 Task: Write a JavaScript function to find the factorial of a number.
Action: Mouse moved to (19, 42)
Screenshot: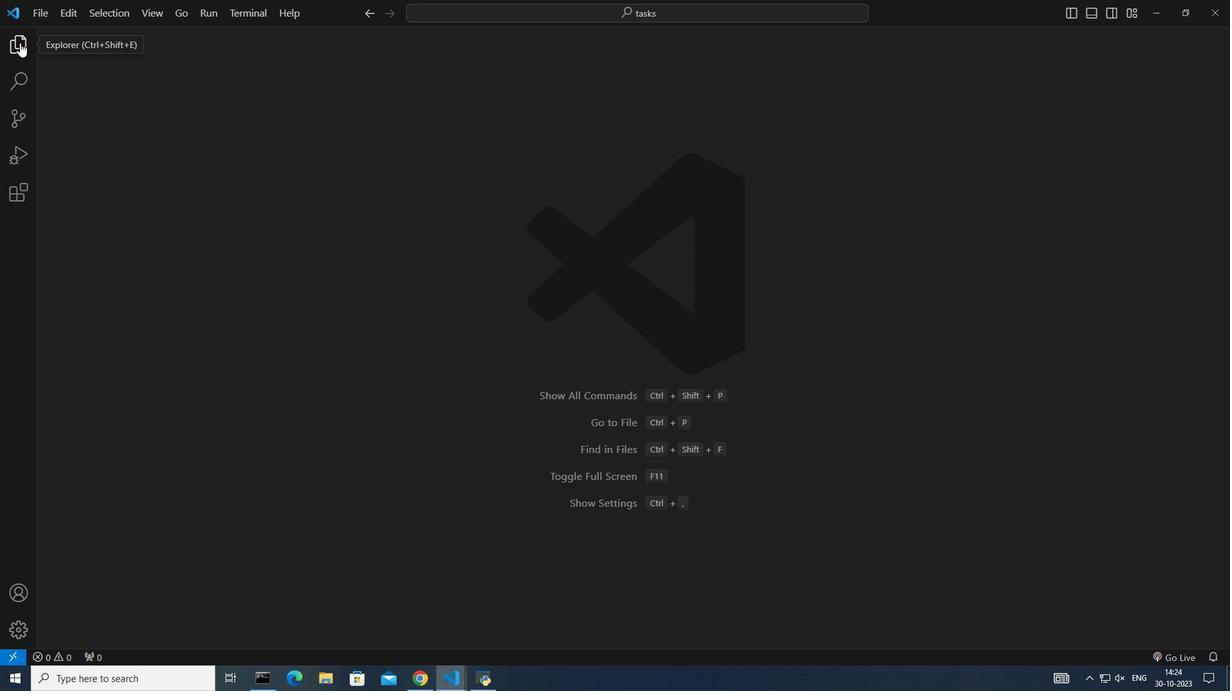 
Action: Mouse pressed left at (19, 42)
Screenshot: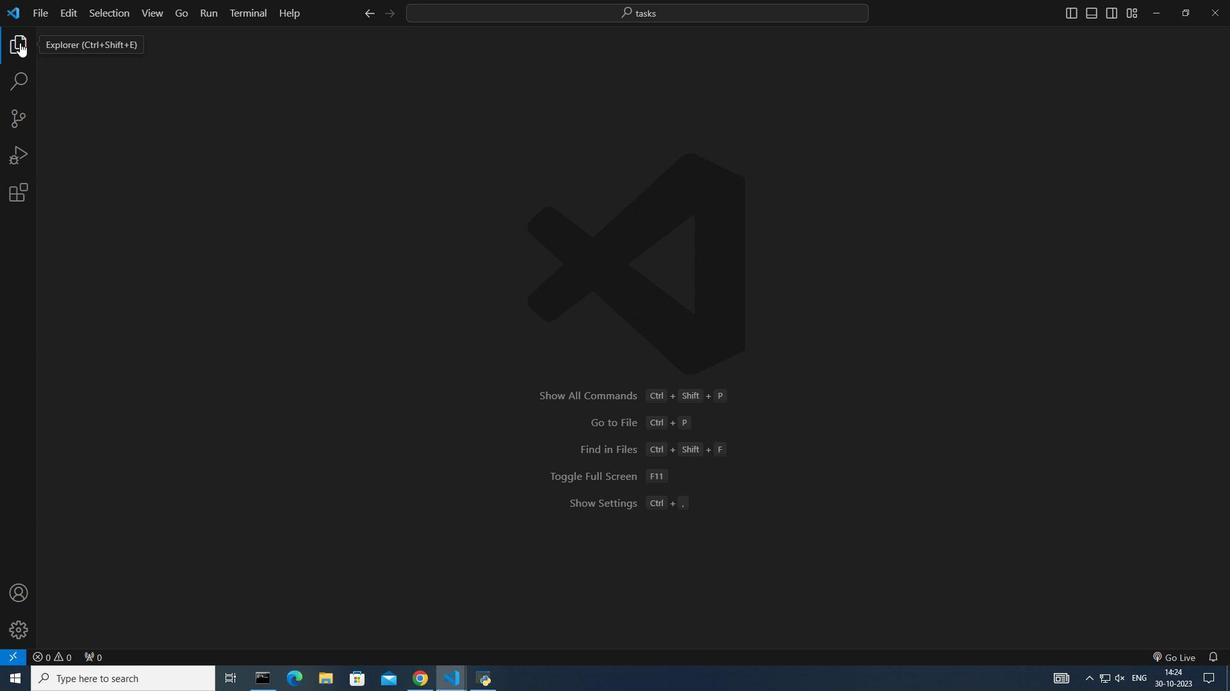 
Action: Mouse moved to (173, 63)
Screenshot: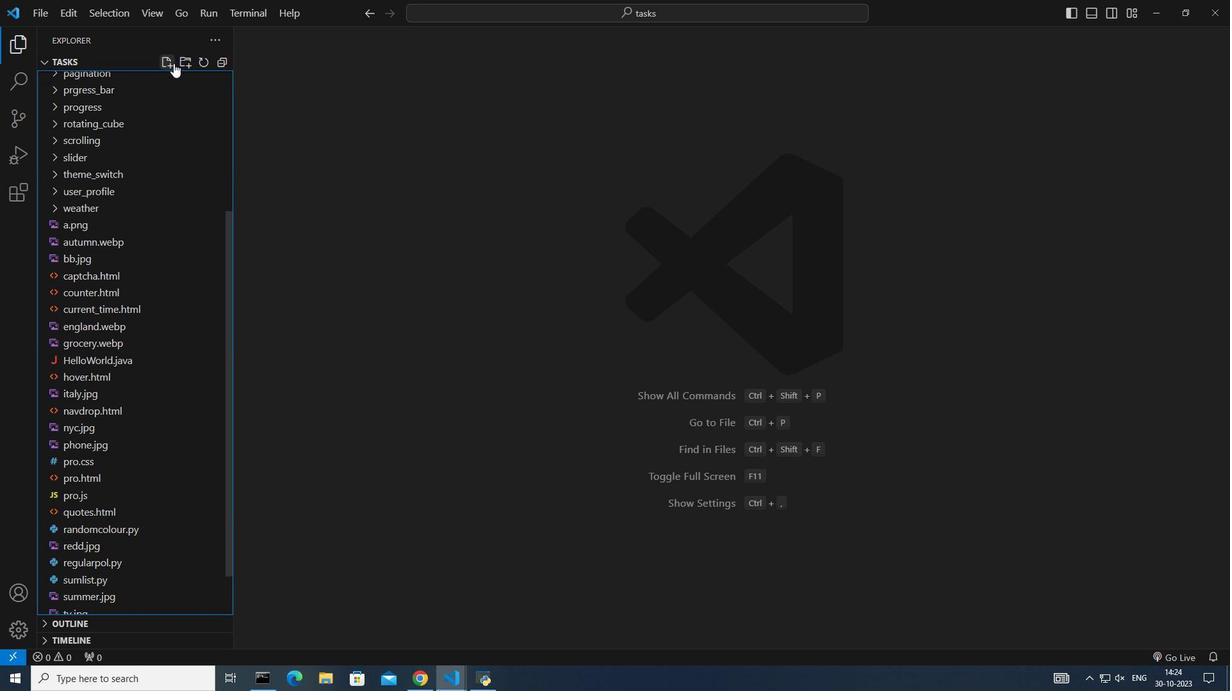 
Action: Mouse pressed left at (173, 63)
Screenshot: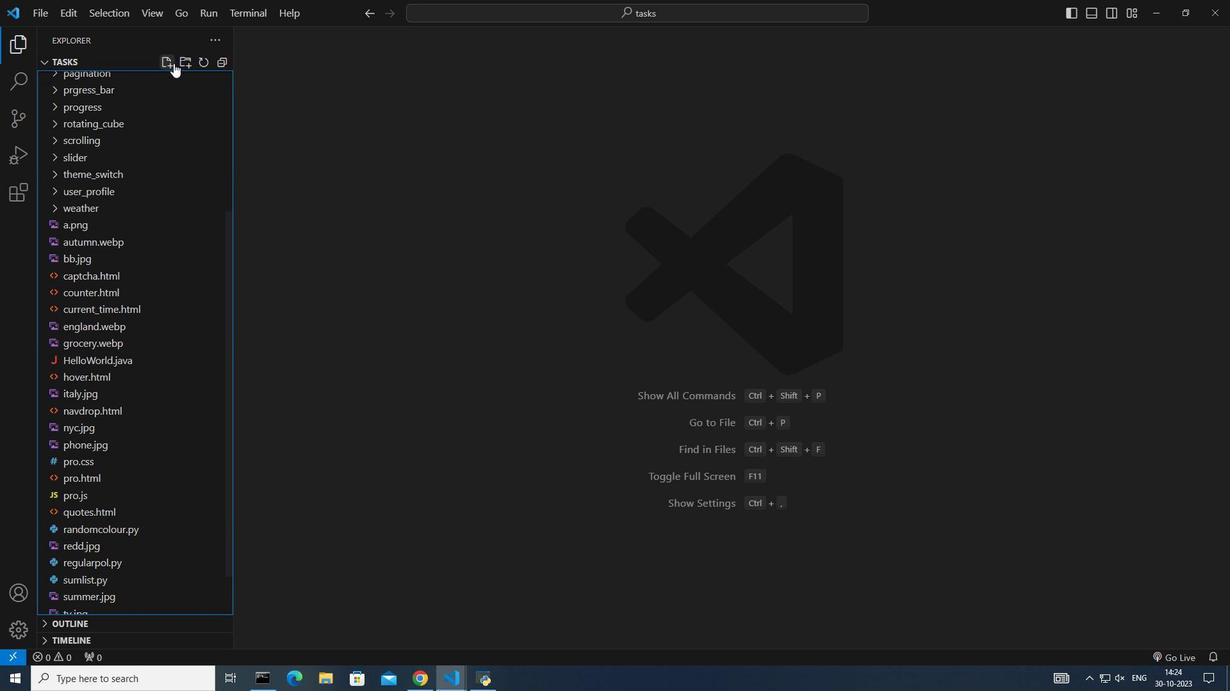 
Action: Key pressed fac
Screenshot: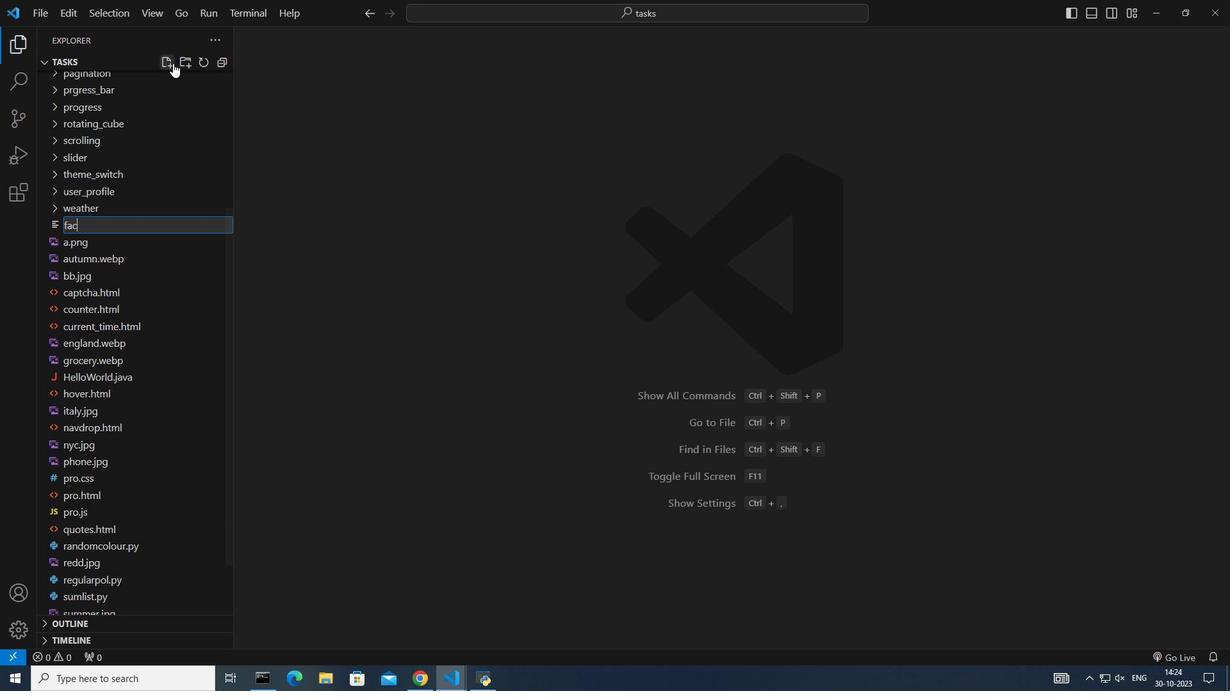 
Action: Mouse moved to (168, 60)
Screenshot: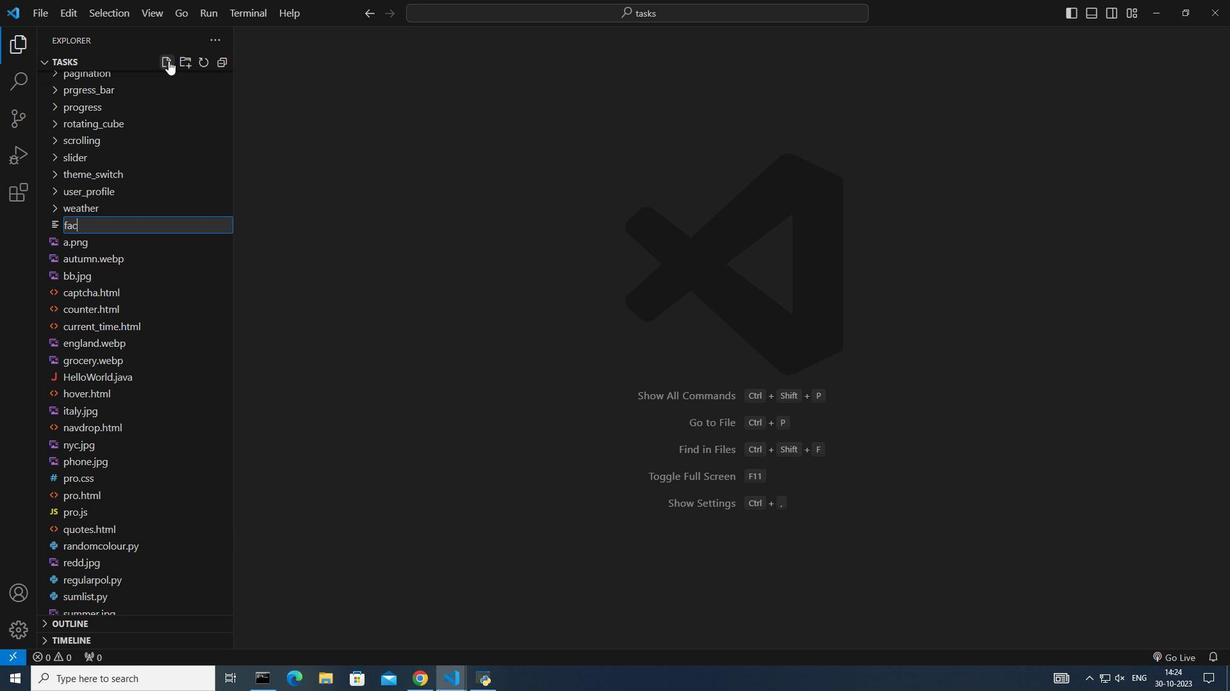 
Action: Key pressed t
Screenshot: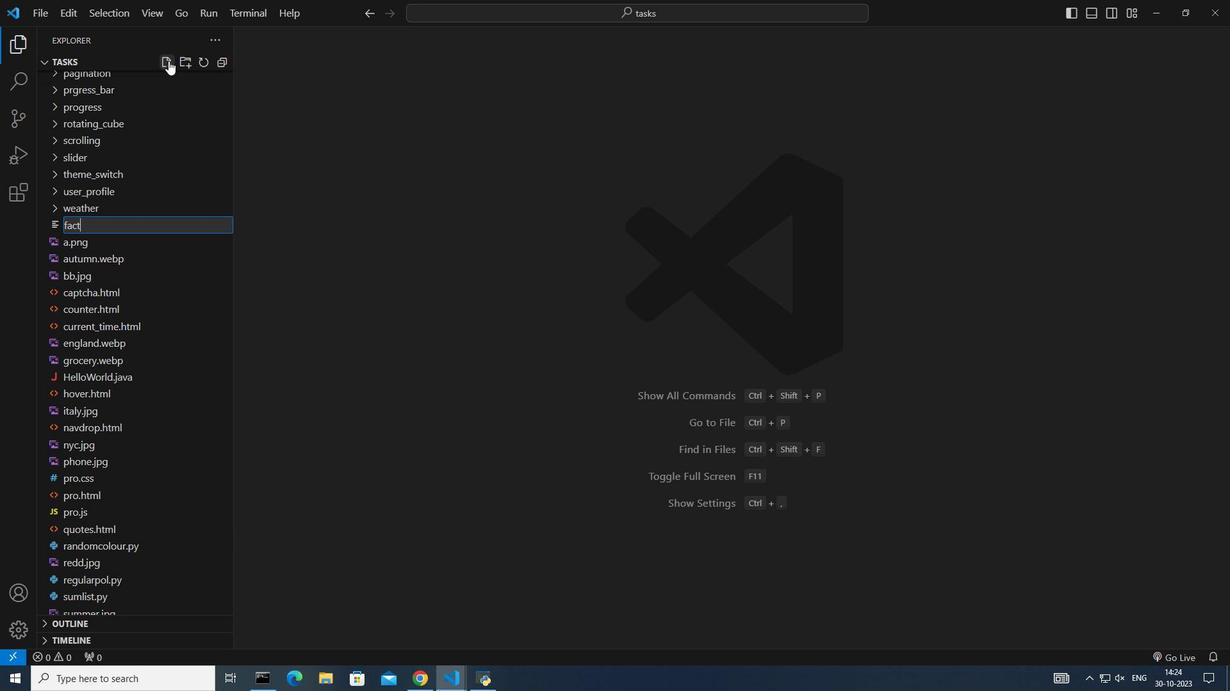
Action: Mouse moved to (167, 60)
Screenshot: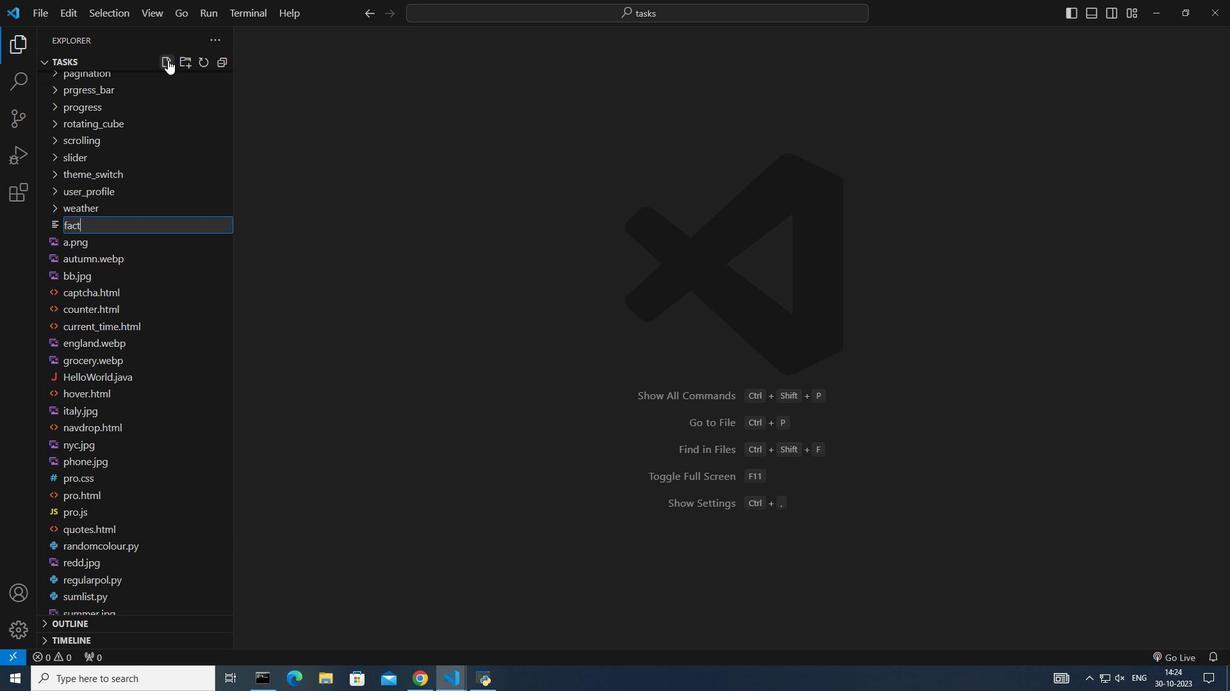 
Action: Key pressed .js<Key.enter>
Screenshot: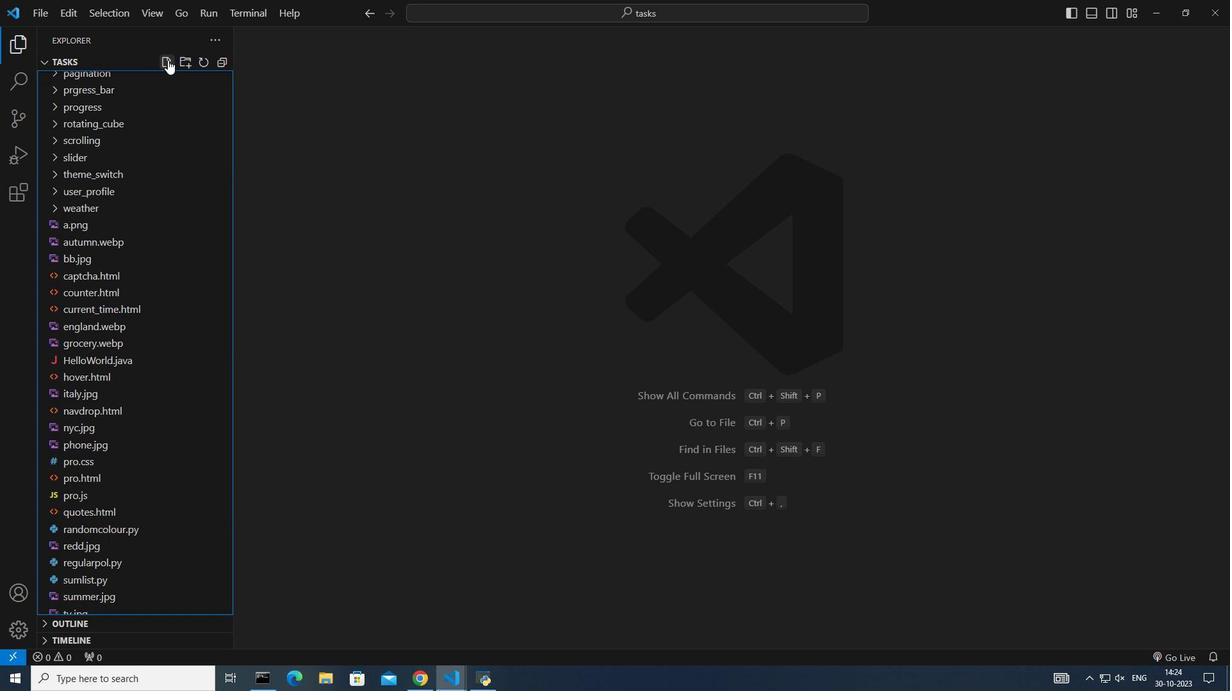 
Action: Mouse moved to (8, 53)
Screenshot: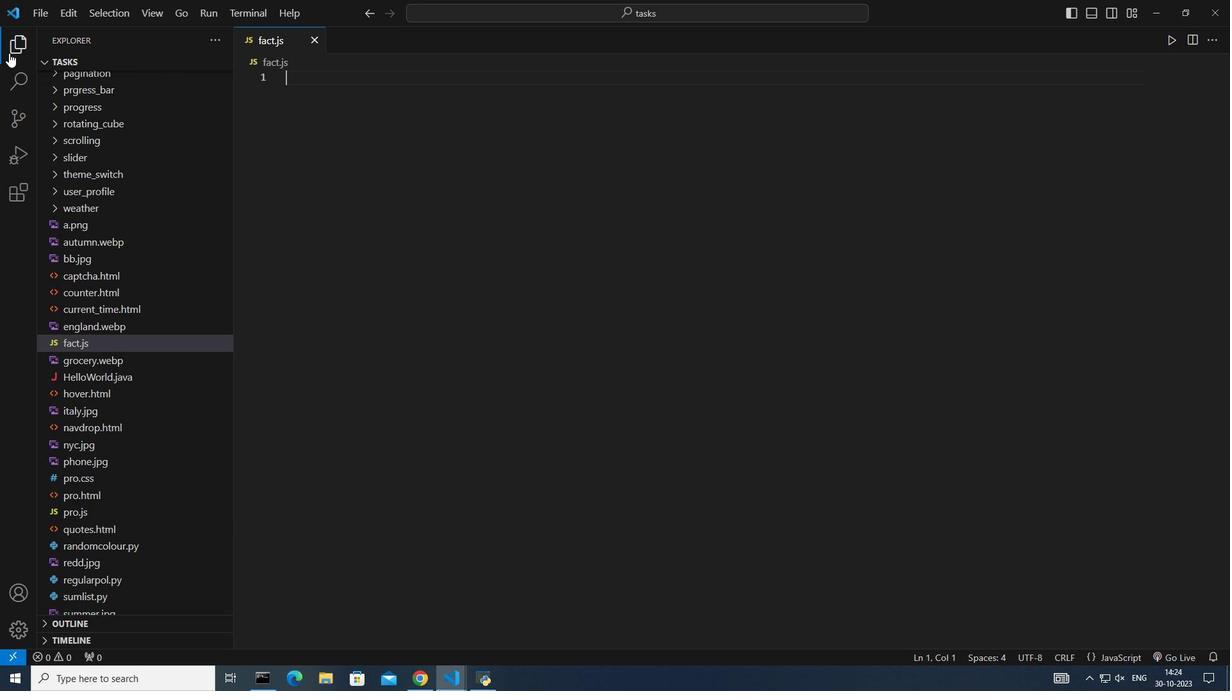 
Action: Mouse pressed left at (8, 53)
Screenshot: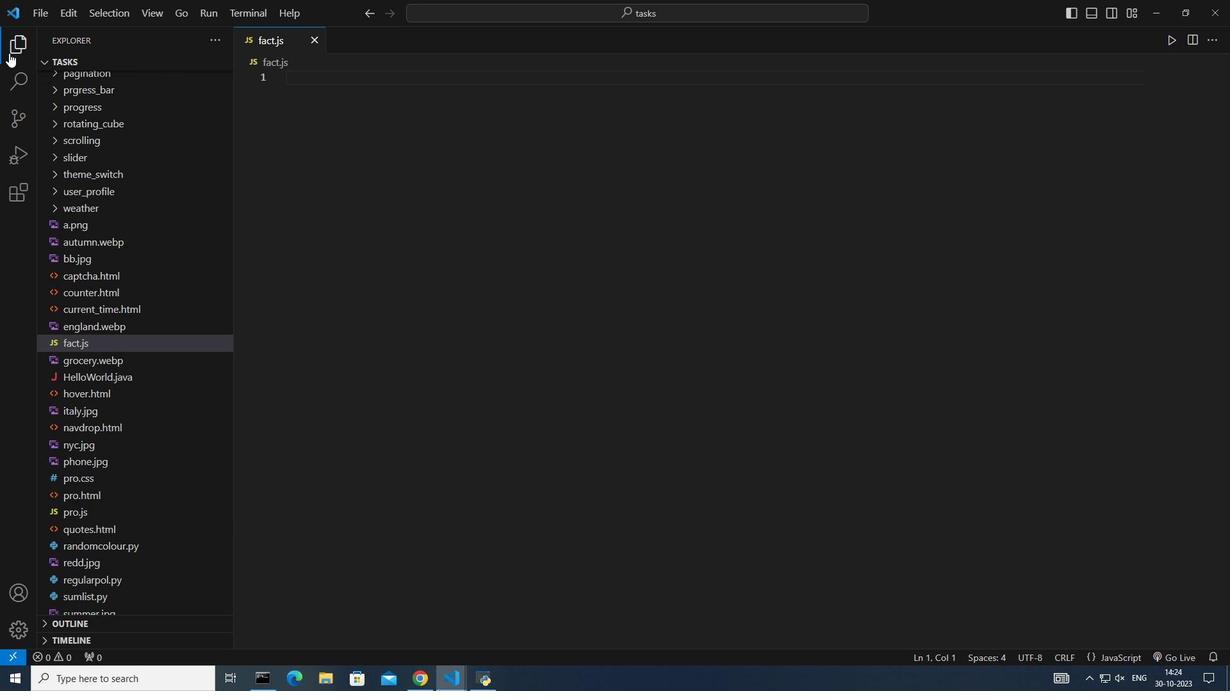 
Action: Mouse moved to (202, 124)
Screenshot: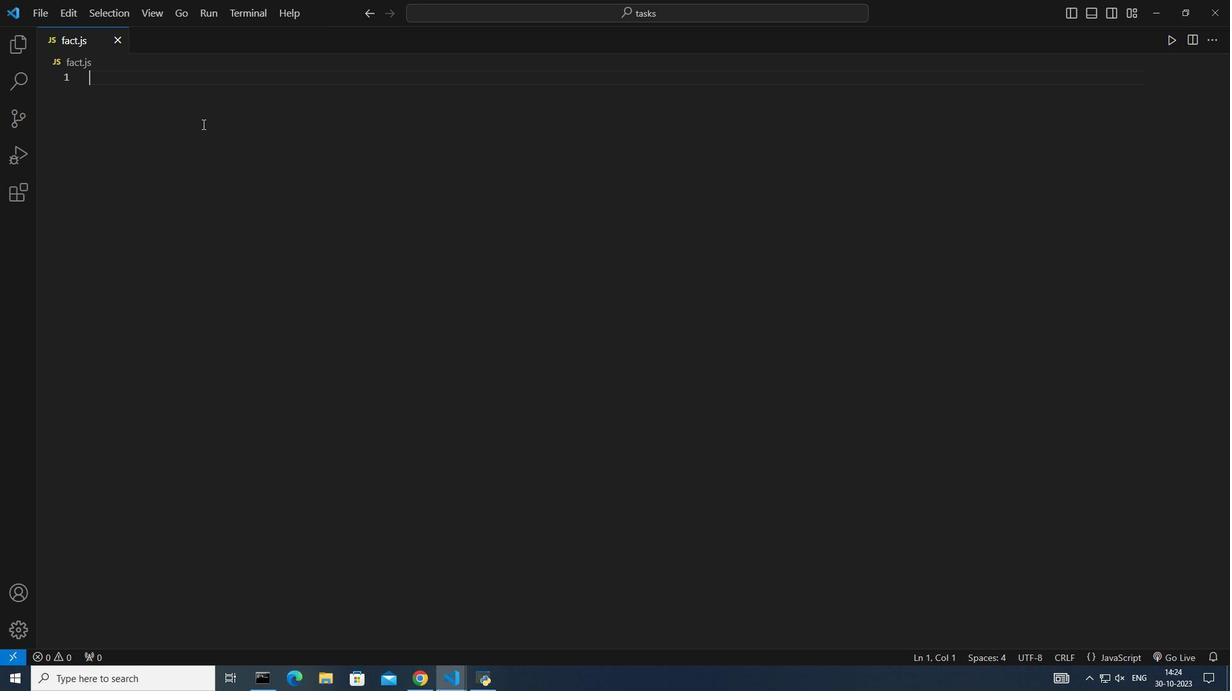 
Action: Mouse pressed left at (202, 124)
Screenshot: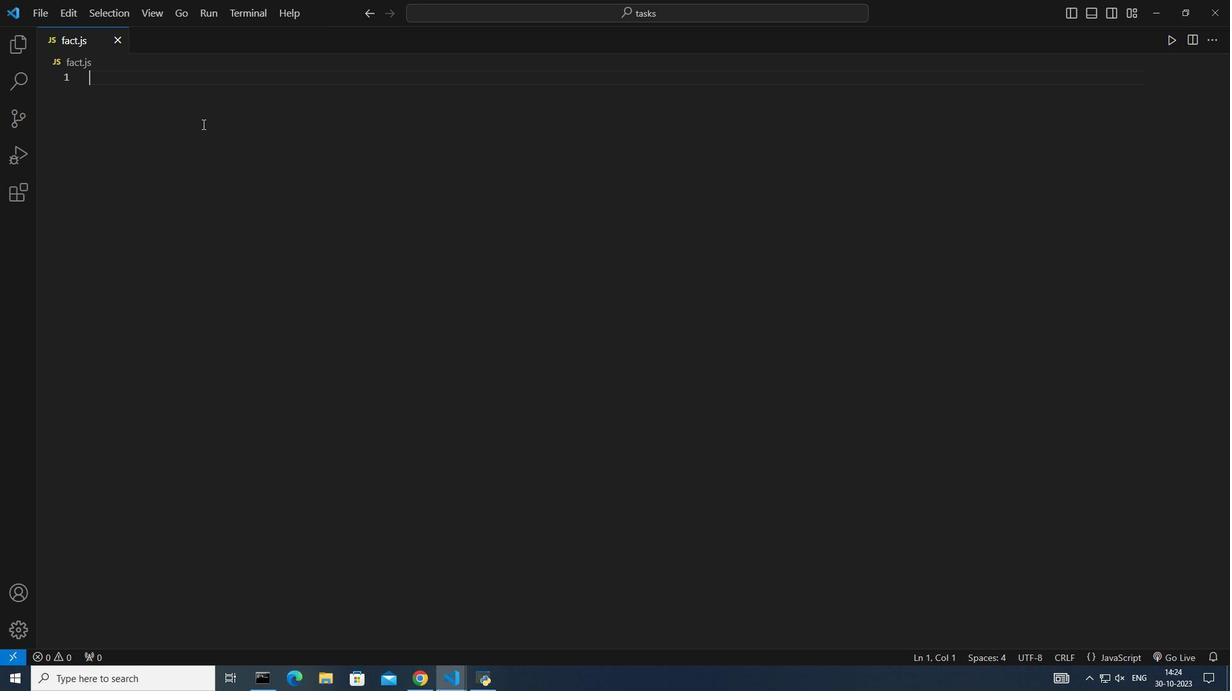 
Action: Mouse moved to (167, 103)
Screenshot: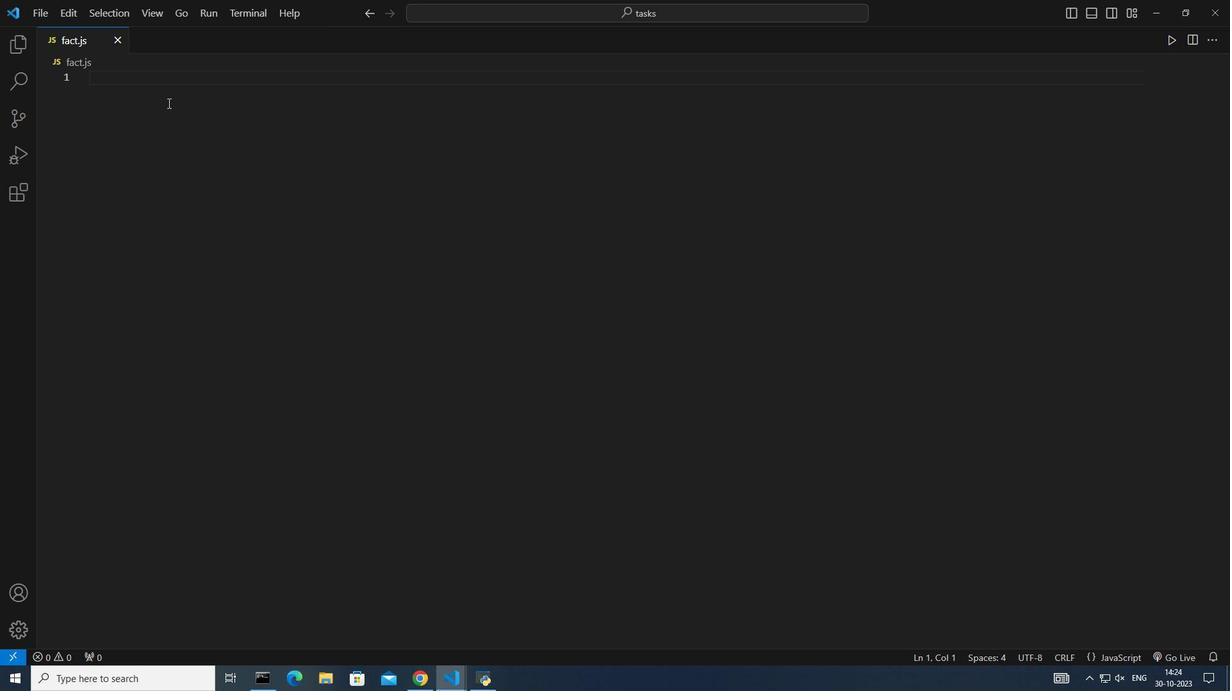 
Action: Key pressed function<Key.space>find<Key.shift>Factorial<Key.shift_r>(number<Key.right><Key.space><Key.shift_r>{<Key.enter>if<Key.space><Key.shift_r>(number<Key.space>===<Key.space>0<Key.space><Key.shift>||<Key.space>number<Key.space>===<Key.space><Key.backspace><Key.space>1<Key.right><Key.space><Key.shift_r>{<Key.enter>return<Key.space>1;<Key.down><Key.down><Key.up><Key.space>else<Key.space><Key.shift_r>{<Key.enter>let<Key.space>result<Key.space>=<Key.space>1;<Key.enter>for<Key.space><Key.shift_r>(let<Key.space>i<Key.space>=<Key.space>2;<Key.space>i<Key.space><Key.shift_r><=<Key.space>number<Key.space><Key.backspace>;<Key.space>i<Key.shift_r>++<Key.right><Key.space><Key.shift_r>{<Key.enter>result<Key.space><Key.shift_r><Key.shift>*=<Key.space>i<Key.down><Key.down><Key.esc><Key.down><Key.enter>resul<Key.backspace>return<Key.space>result;<Key.down><Key.down><Key.enter><Key.enter>//<Key.shift>Example<Key.space>usage<Key.space><Key.enter>const<Key.space>num<Key.space>=<Key.space>5;<Key.enter>const<Key.space>factorial<Key.space>=<Key.space>find<Key.enter><Key.shift_r><Key.shift_r>(num<Key.right>;<Key.enter>const<Key.backspace>ole.log<Key.shift_r><Key.shift_r><Key.shift_r><Key.shift_r><Key.shift_r><Key.shift_r><Key.shift_r><Key.shift_r><Key.shift_r><Key.shift_r><Key.shift_r><Key.shift_r><Key.shift_r><Key.shift_r><Key.shift_r>(`<Key.shift>The<Key.space>factorial<Key.space>of<Key.space><Key.shift_r><Key.shift_r><Key.shift_r><Key.shift_r><Key.shift_r><Key.shift_r><Key.shift_r><Key.shift_r><Key.shift_r><Key.shift_r><Key.shift_r><Key.shift_r><Key.shift_r><Key.shift_r><Key.shift_r><Key.shift_r><Key.shift_r>$<Key.shift_r>num<Key.backspace><Key.backspace><Key.backspace><Key.shift_r>{num<Key.down><Key.right><Key.space>is<Key.space><Key.backspace><Key.shift_r>:<Key.space><Key.shift_r><Key.shift_r><Key.shift_r><Key.shift_r><Key.shift_r><Key.shift_r><Key.shift_r><Key.shift_r><Key.shift_r><Key.shift_r><Key.shift_r><Key.shift_r><Key.shift_r><Key.shift_r><Key.shift_r><Key.shift_r><Key.shift_r><Key.shift_r><Key.shift_r><Key.shift_r><Key.shift_r><Key.shift_r><Key.shift_r><Key.shift_r><Key.shift_r><Key.shift_r><Key.shift_r><Key.shift_r><Key.shift_r><Key.shift_r><Key.shift_r><Key.shift_r><Key.shift_r><Key.shift_r>${facto<Key.enter><Key.right><Key.right><Key.right>;
Screenshot: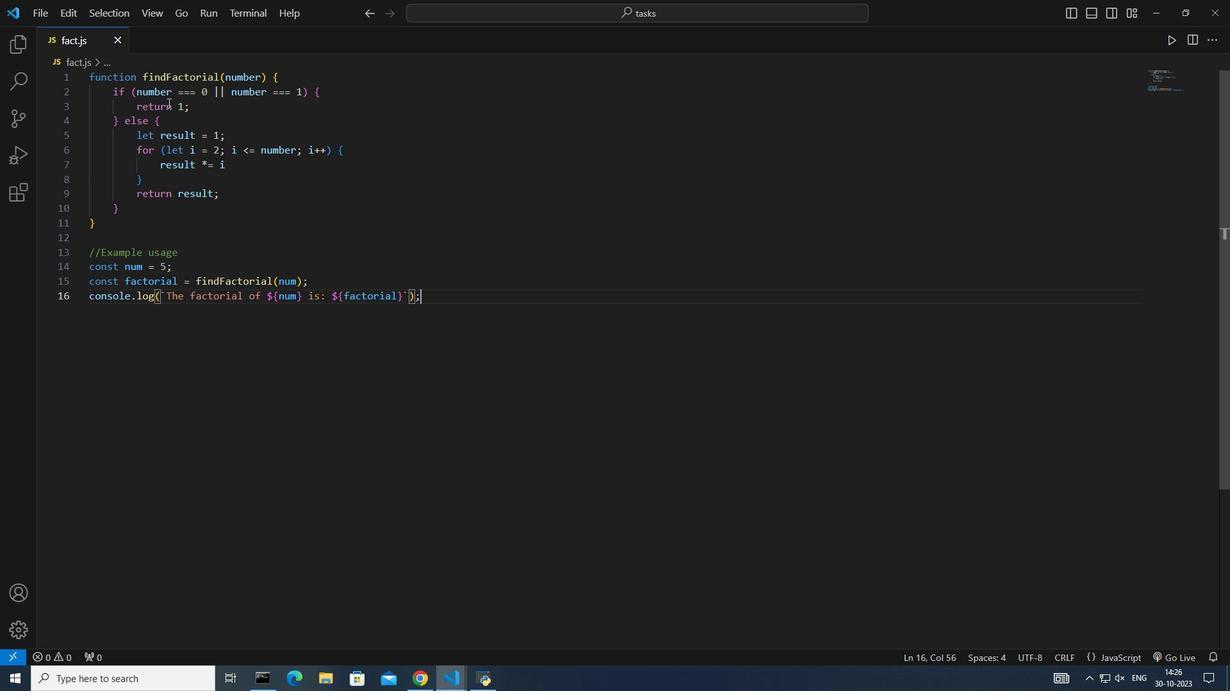 
Action: Mouse moved to (807, 213)
Screenshot: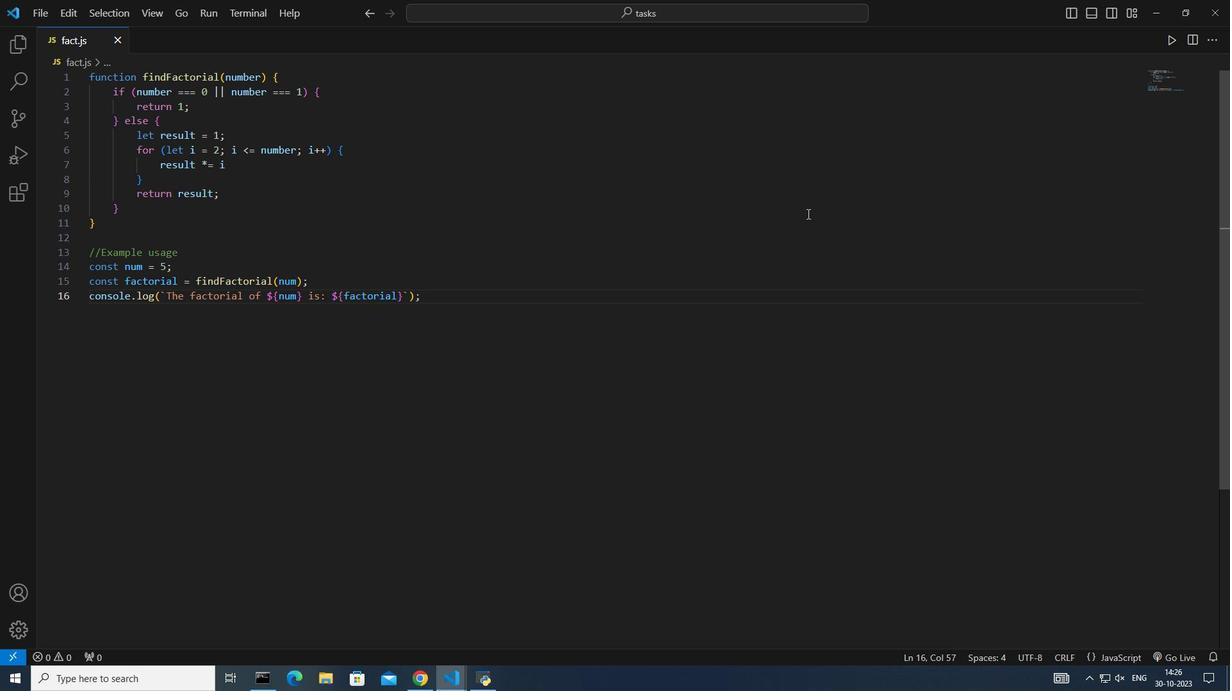 
Action: Mouse pressed right at (807, 213)
Screenshot: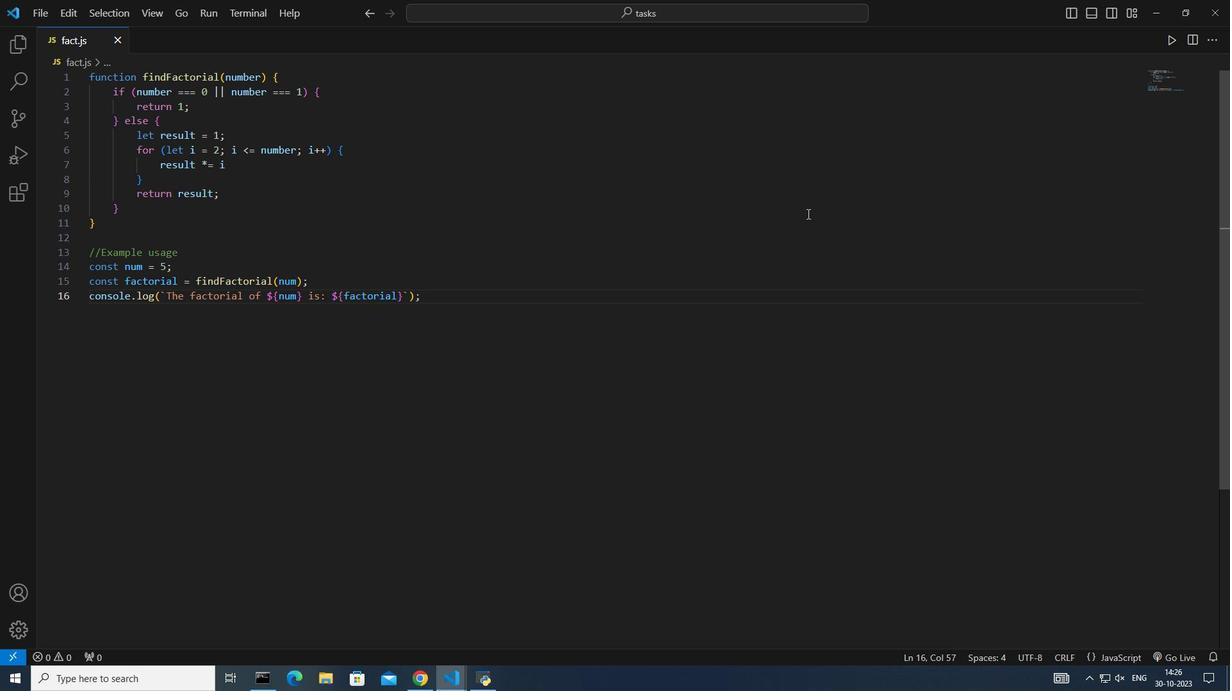 
Action: Mouse moved to (862, 231)
Screenshot: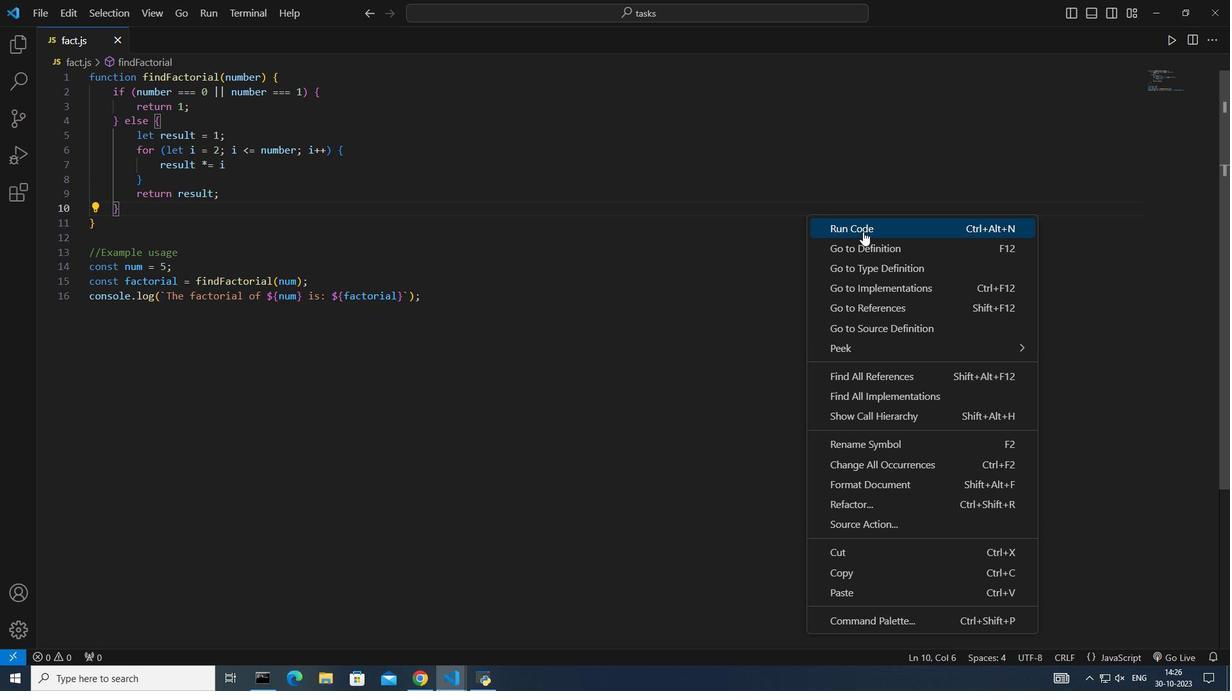 
Action: Mouse pressed left at (862, 231)
Screenshot: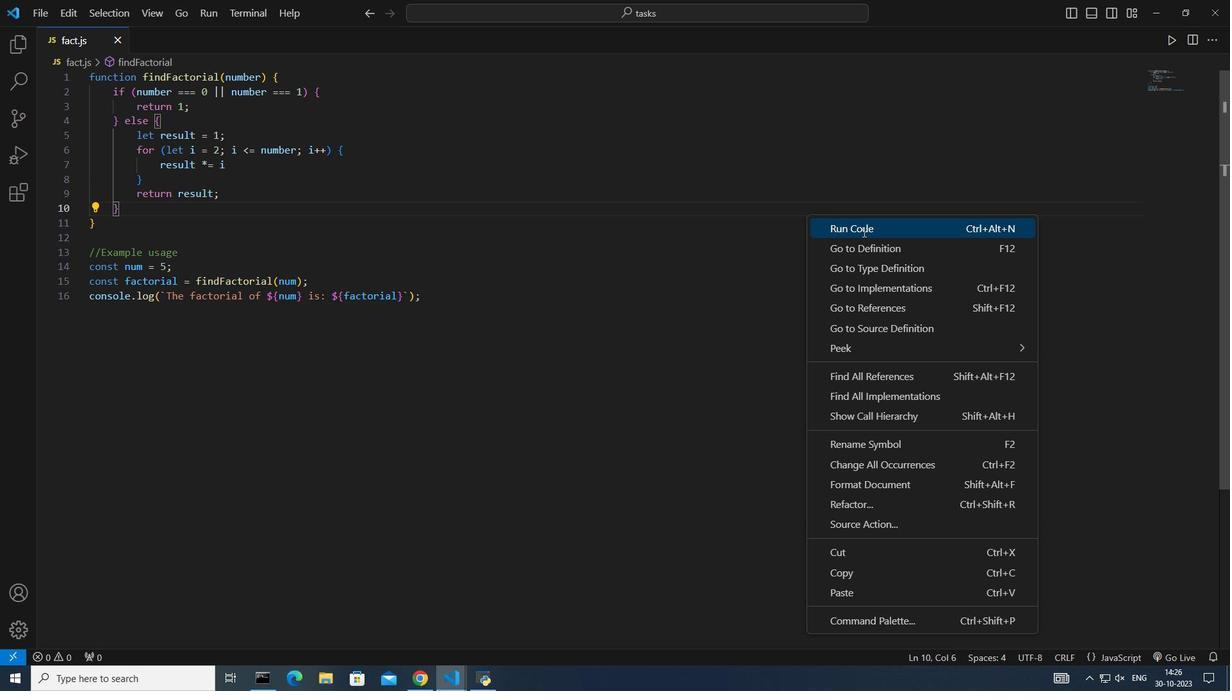 
Action: Mouse moved to (164, 266)
Screenshot: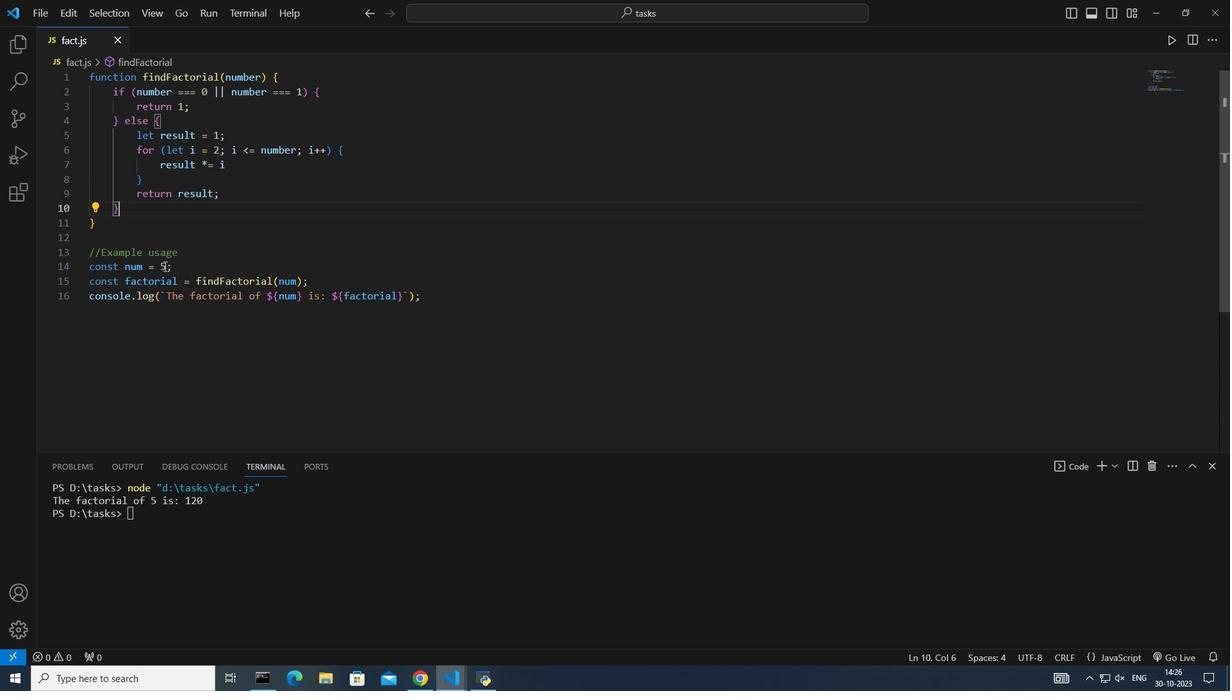 
Action: Mouse pressed left at (164, 266)
Screenshot: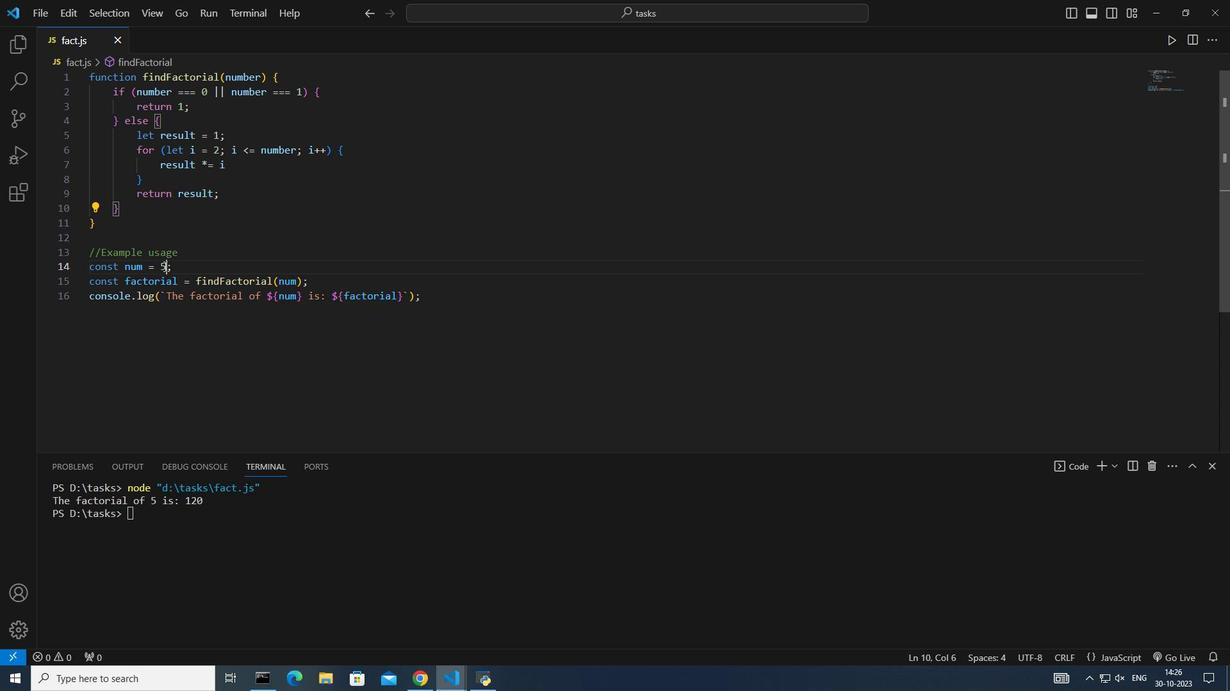 
Action: Mouse moved to (203, 283)
Screenshot: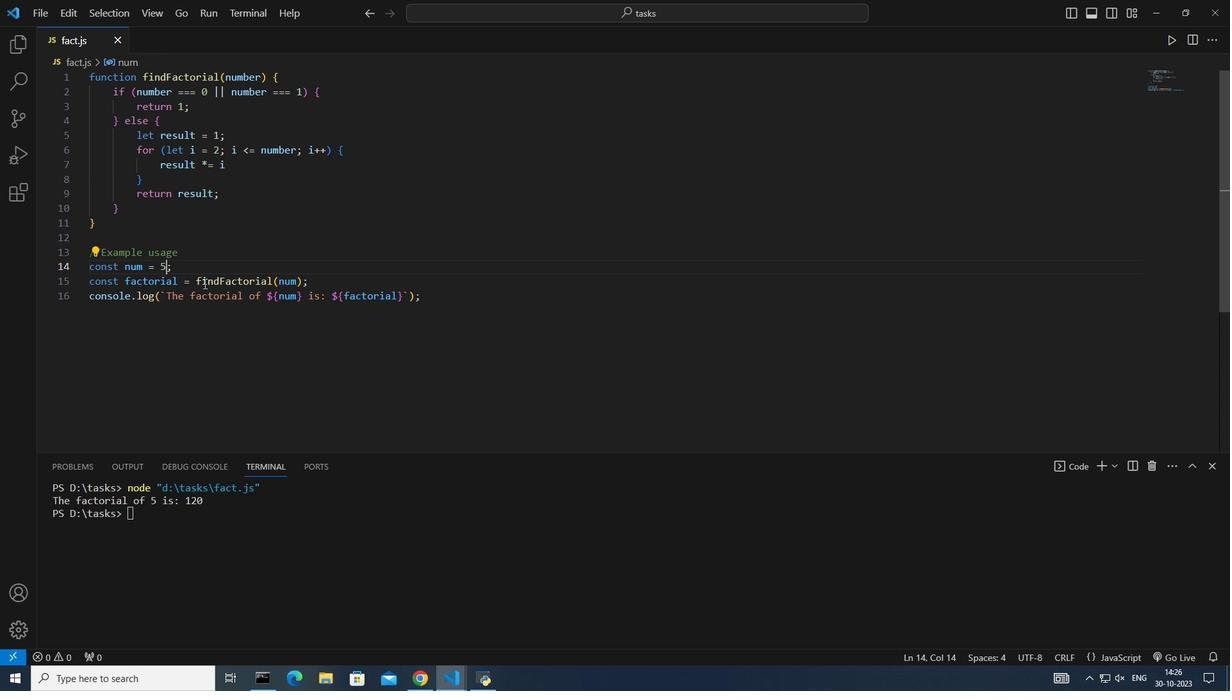 
Action: Key pressed <Key.backspace>
Screenshot: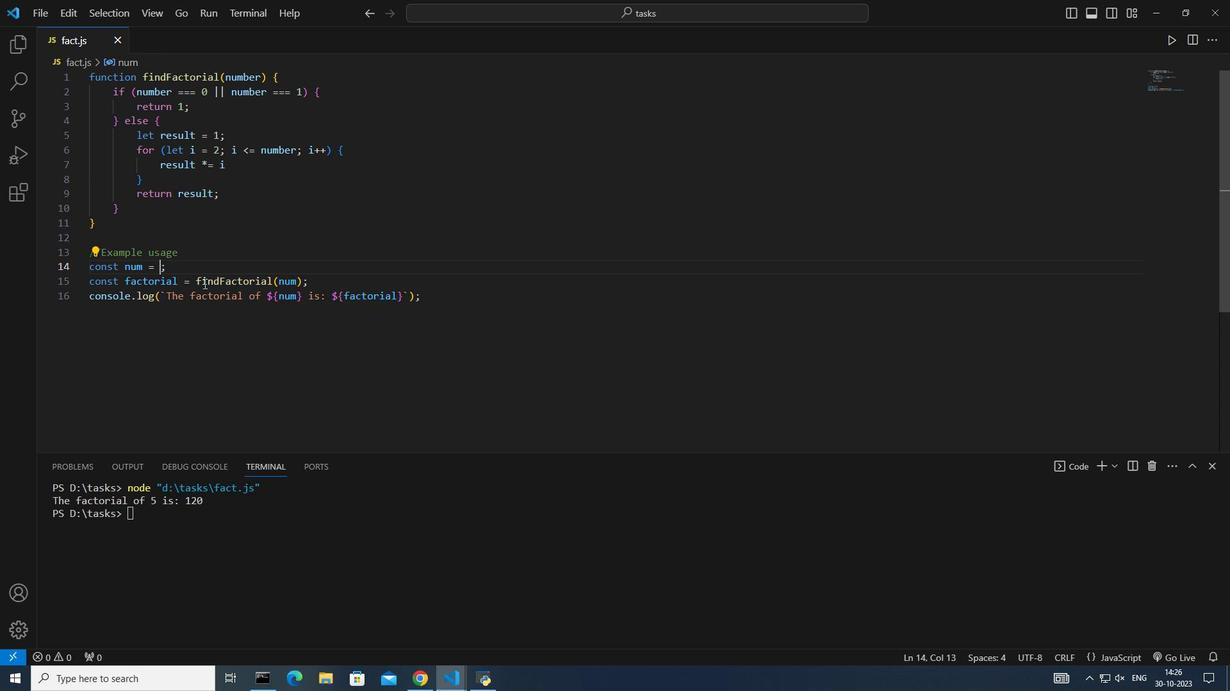 
Action: Mouse moved to (208, 283)
Screenshot: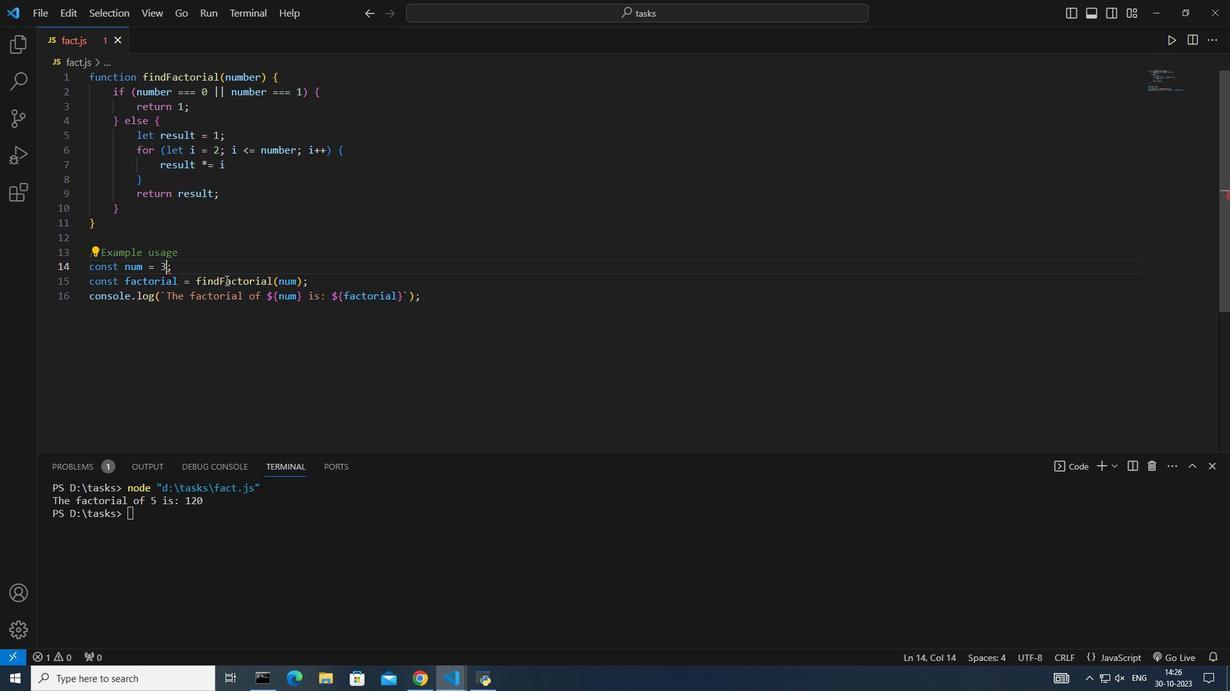 
Action: Key pressed 3
Screenshot: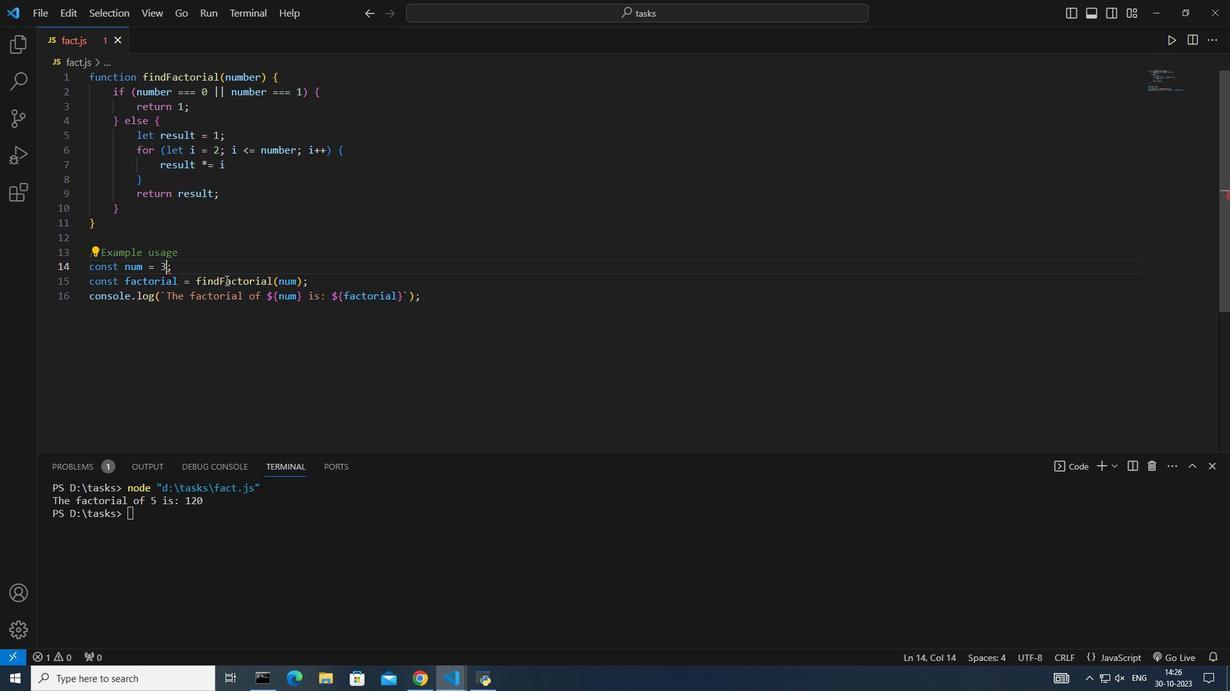 
Action: Mouse moved to (422, 197)
Screenshot: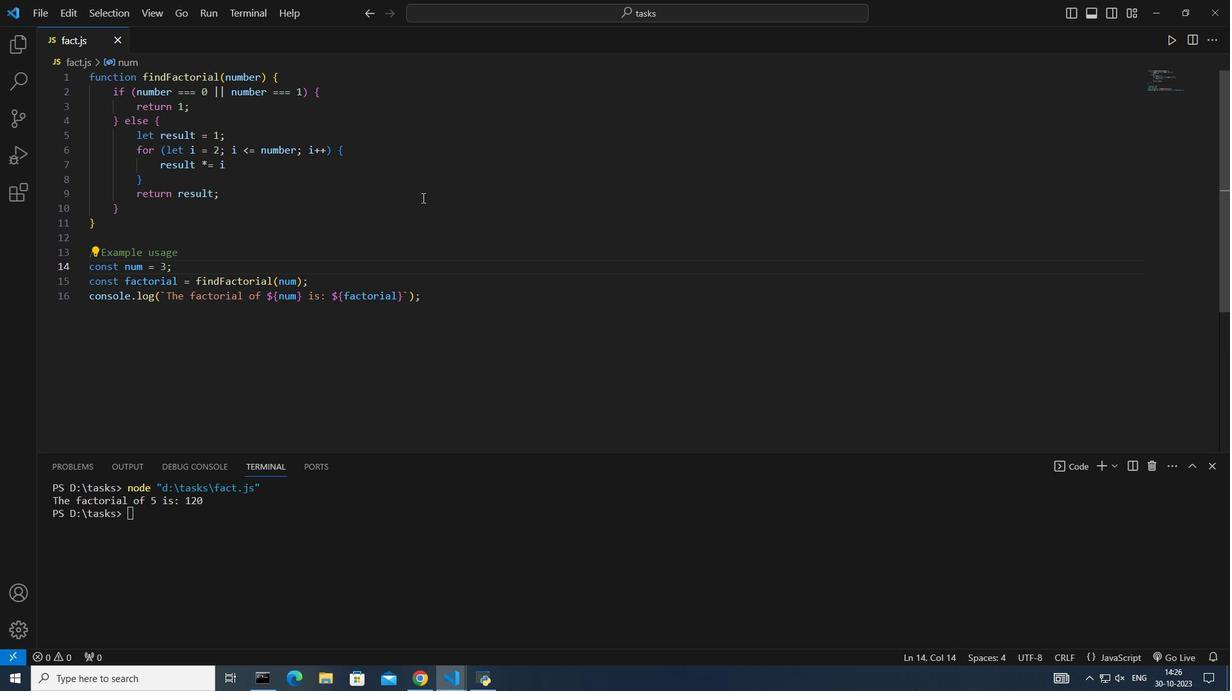 
Action: Mouse pressed right at (422, 197)
Screenshot: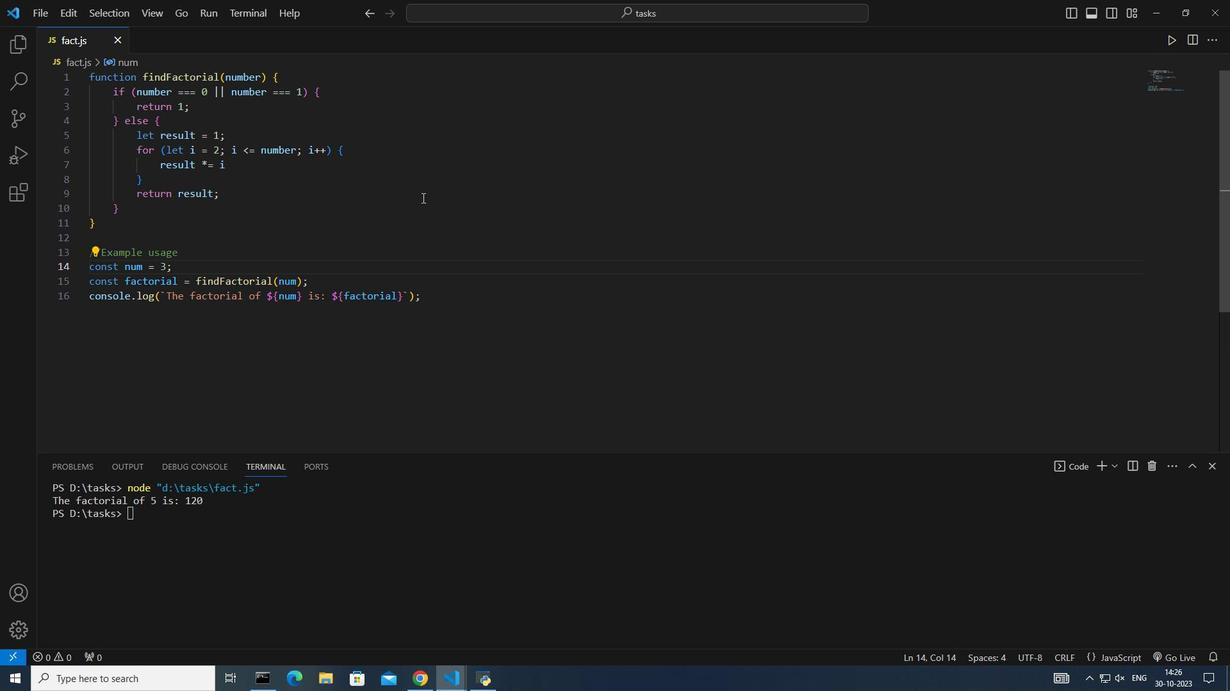 
Action: Mouse moved to (433, 215)
Screenshot: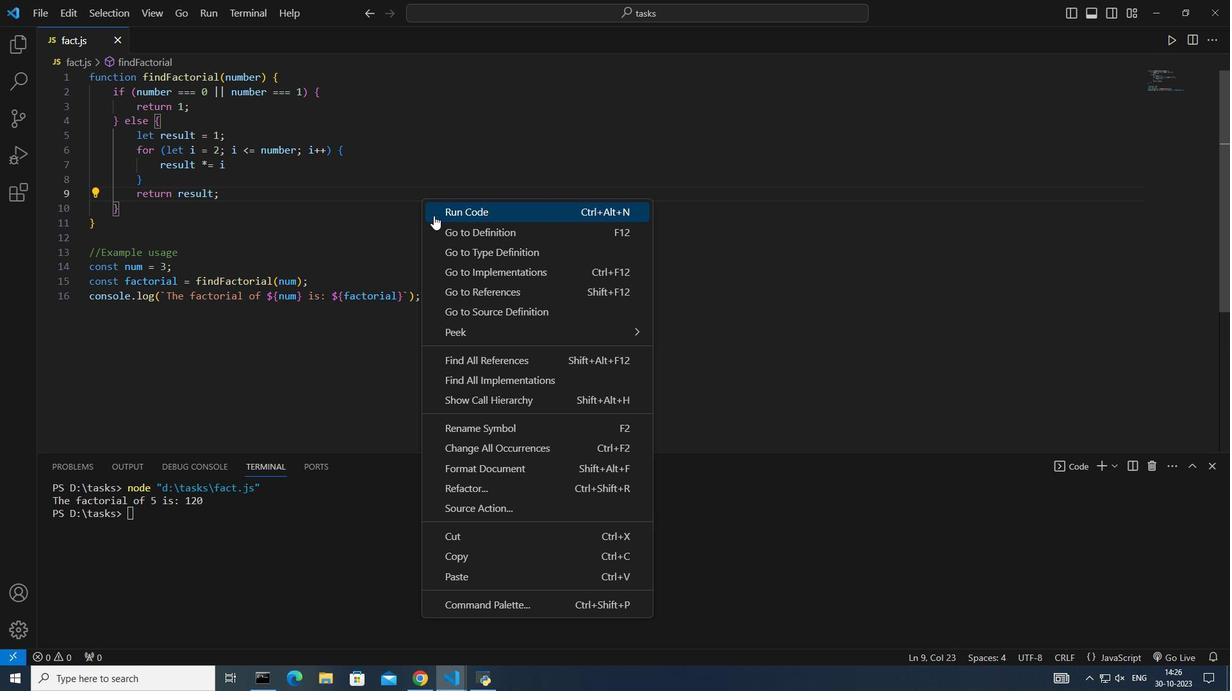 
Action: Mouse pressed left at (433, 215)
Screenshot: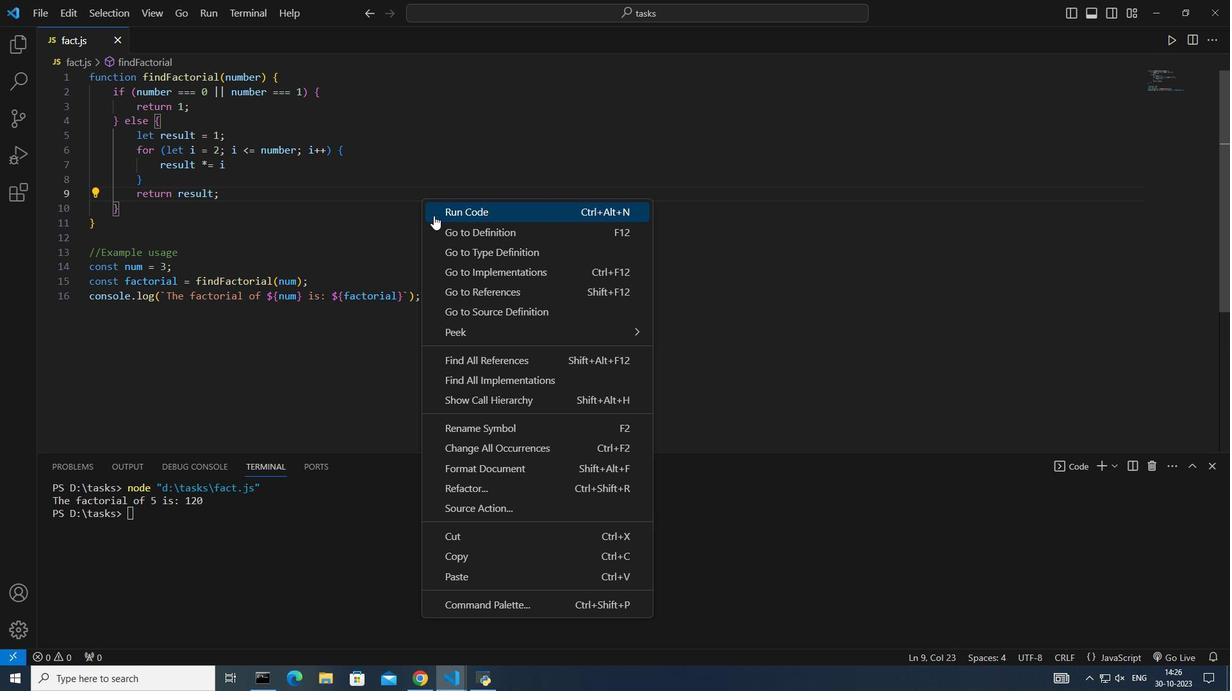
Action: Mouse moved to (261, 310)
Screenshot: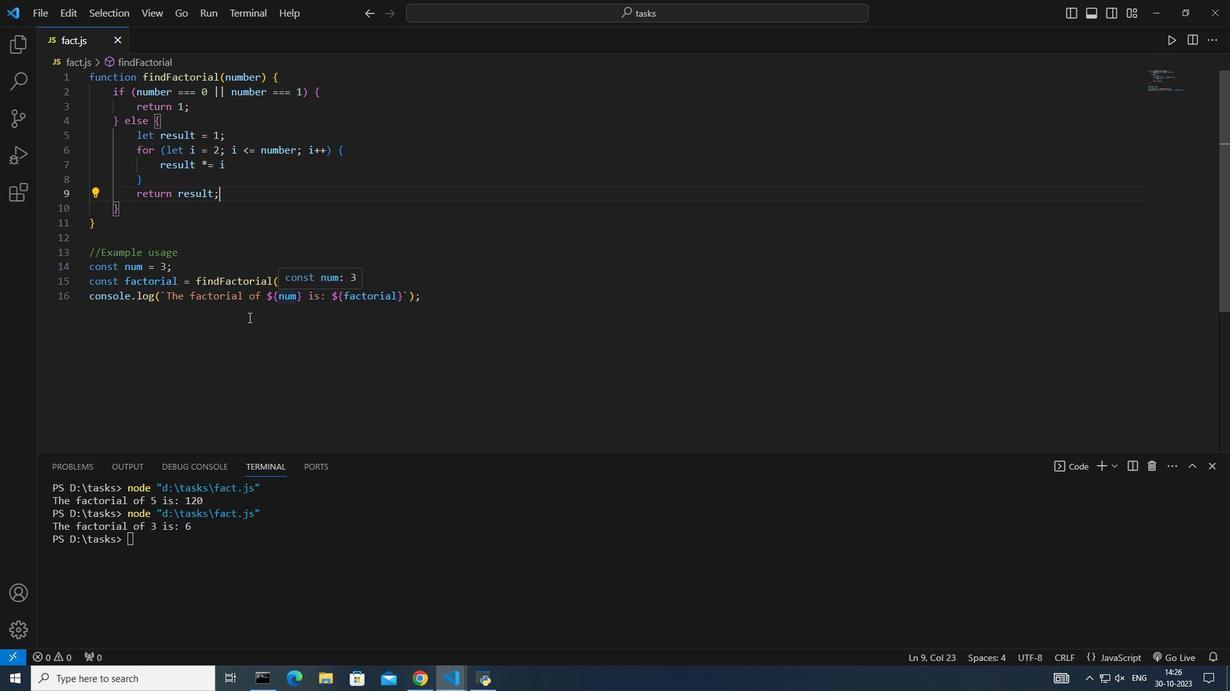 
